 Task: Add a condition where "Hours since ticket status solved Is Twenty-nine" in unsolved tickets in your groups.
Action: Mouse moved to (134, 442)
Screenshot: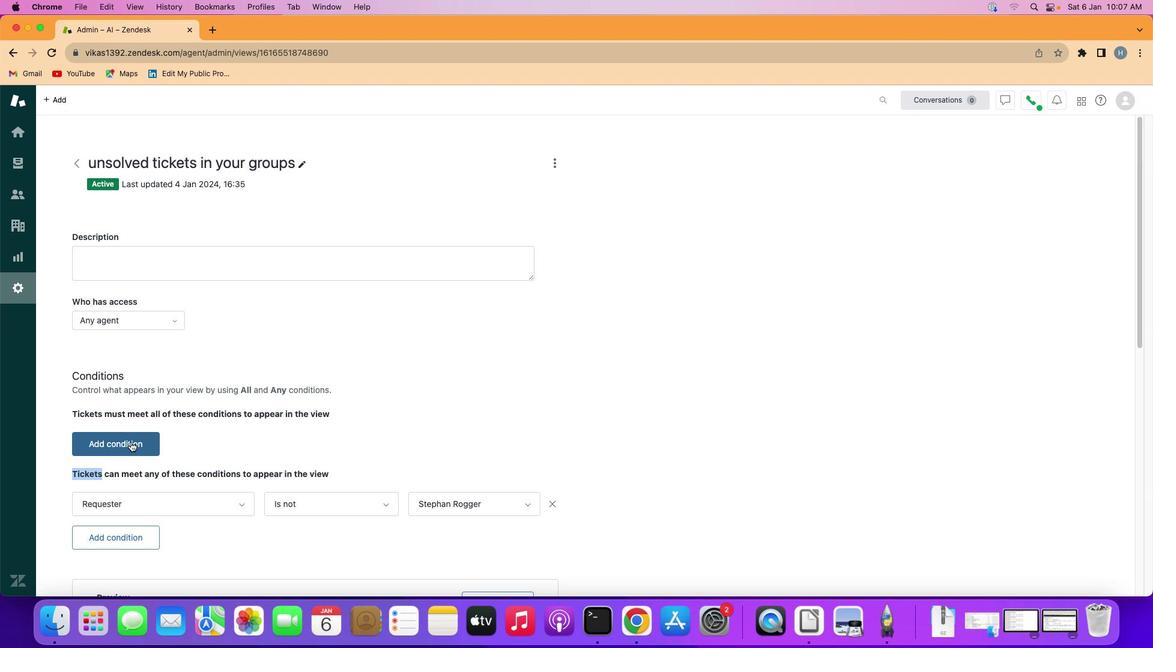 
Action: Mouse pressed left at (134, 442)
Screenshot: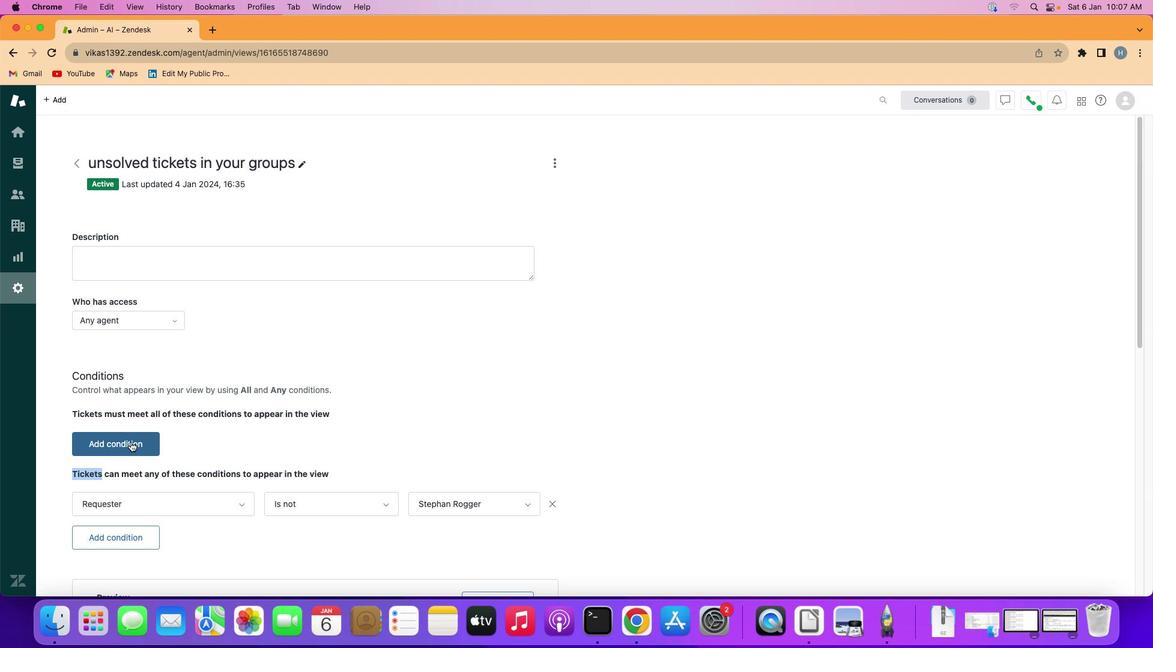 
Action: Mouse moved to (168, 446)
Screenshot: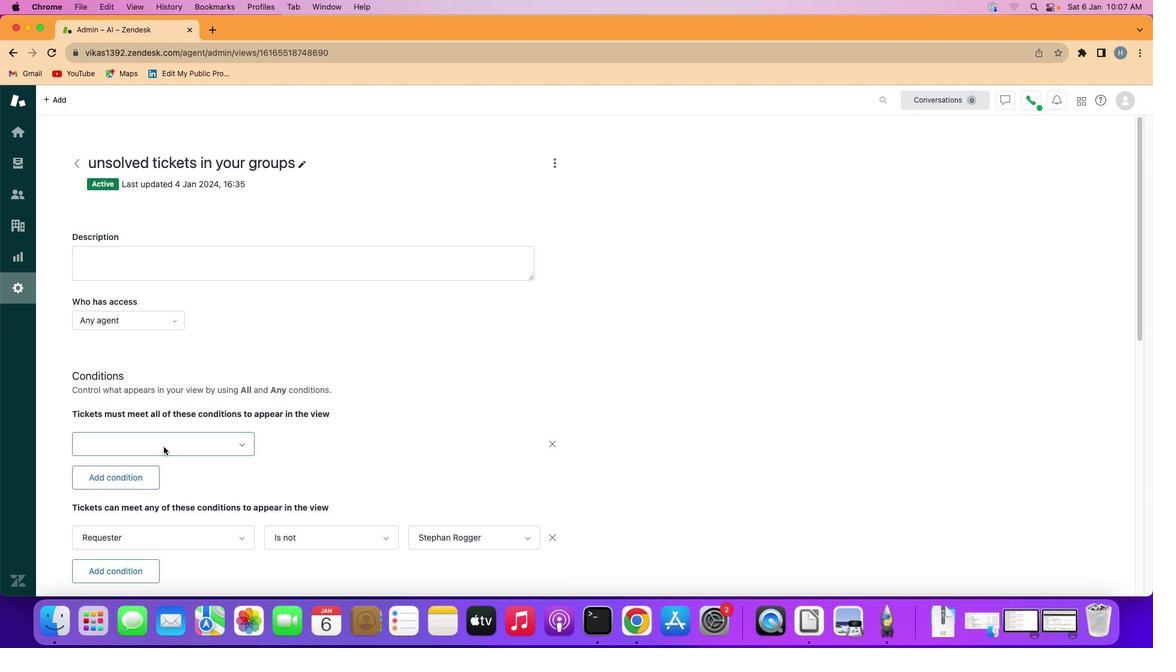 
Action: Mouse pressed left at (168, 446)
Screenshot: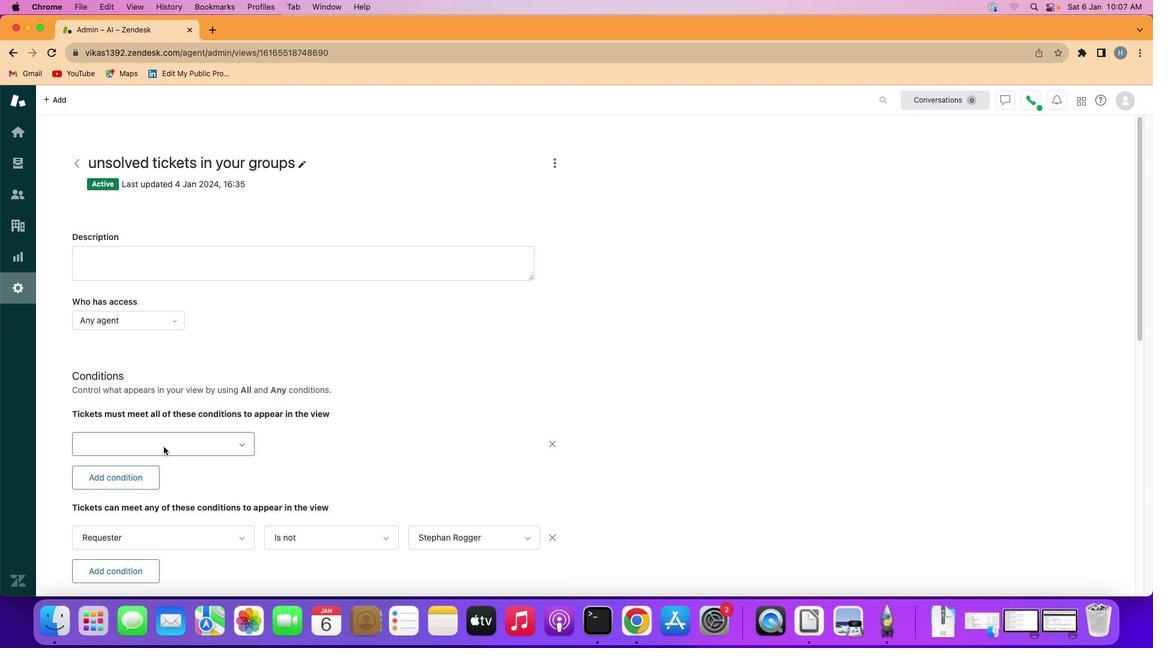 
Action: Mouse moved to (169, 372)
Screenshot: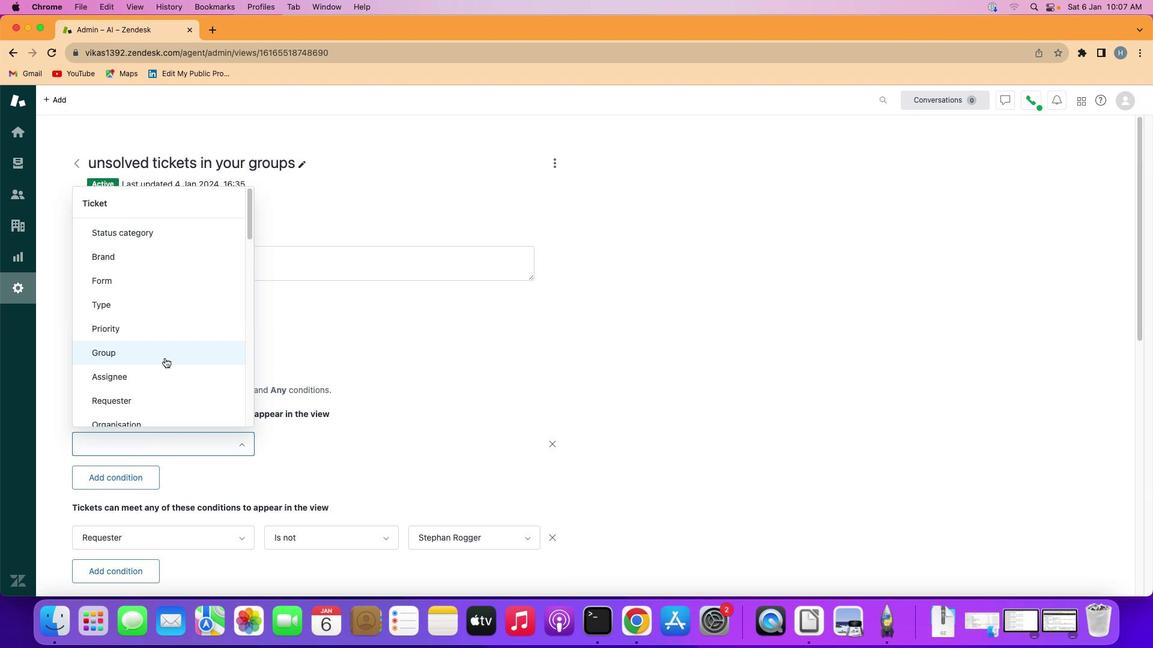 
Action: Mouse scrolled (169, 372) with delta (2, 69)
Screenshot: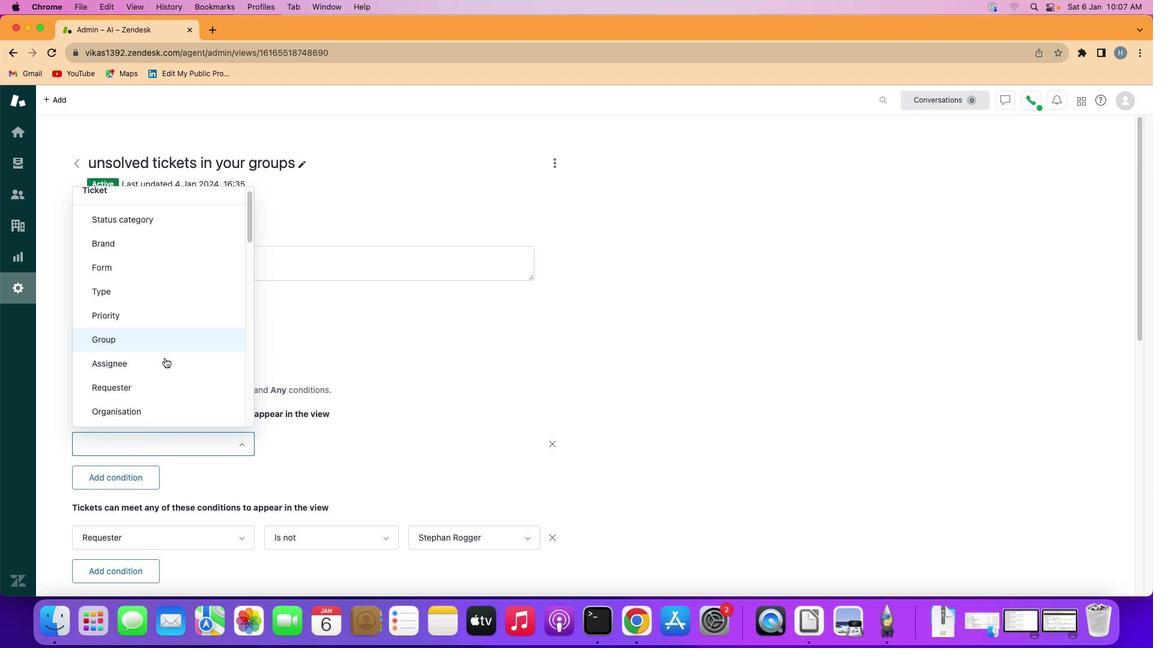 
Action: Mouse scrolled (169, 372) with delta (2, 69)
Screenshot: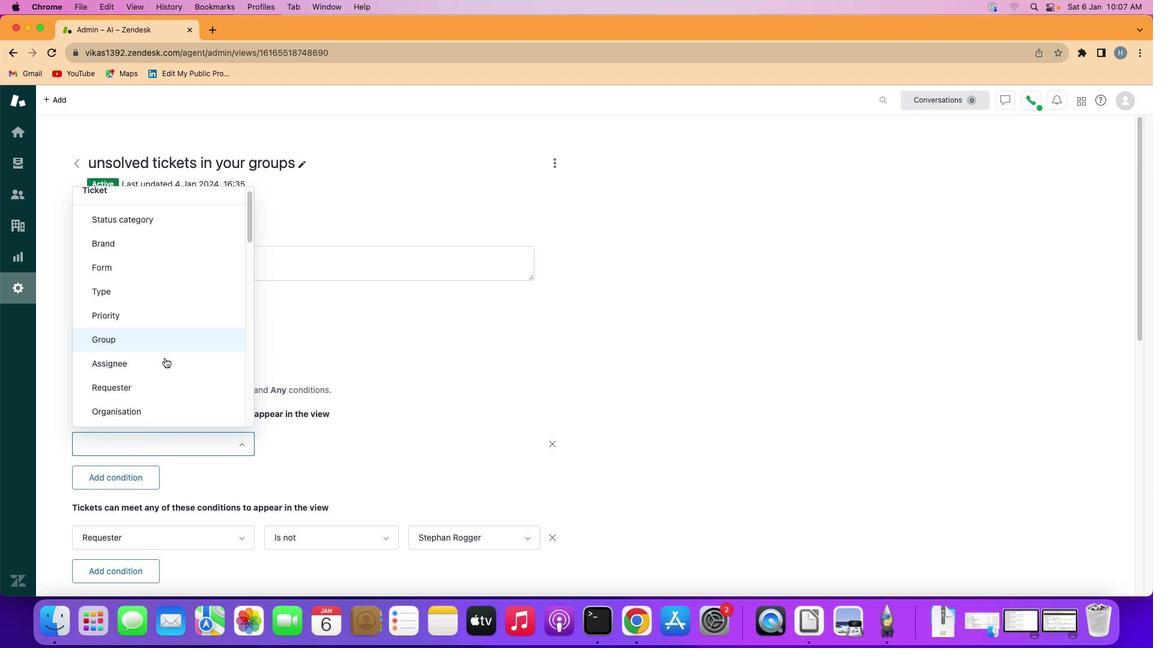 
Action: Mouse scrolled (169, 372) with delta (2, 68)
Screenshot: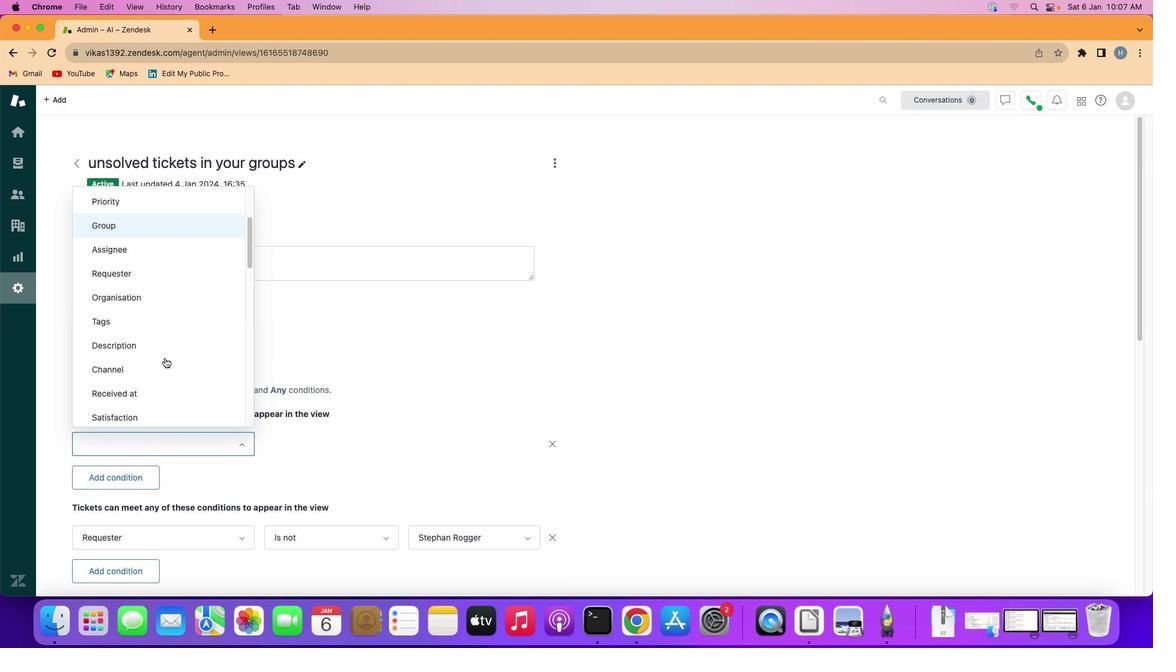 
Action: Mouse scrolled (169, 372) with delta (2, 67)
Screenshot: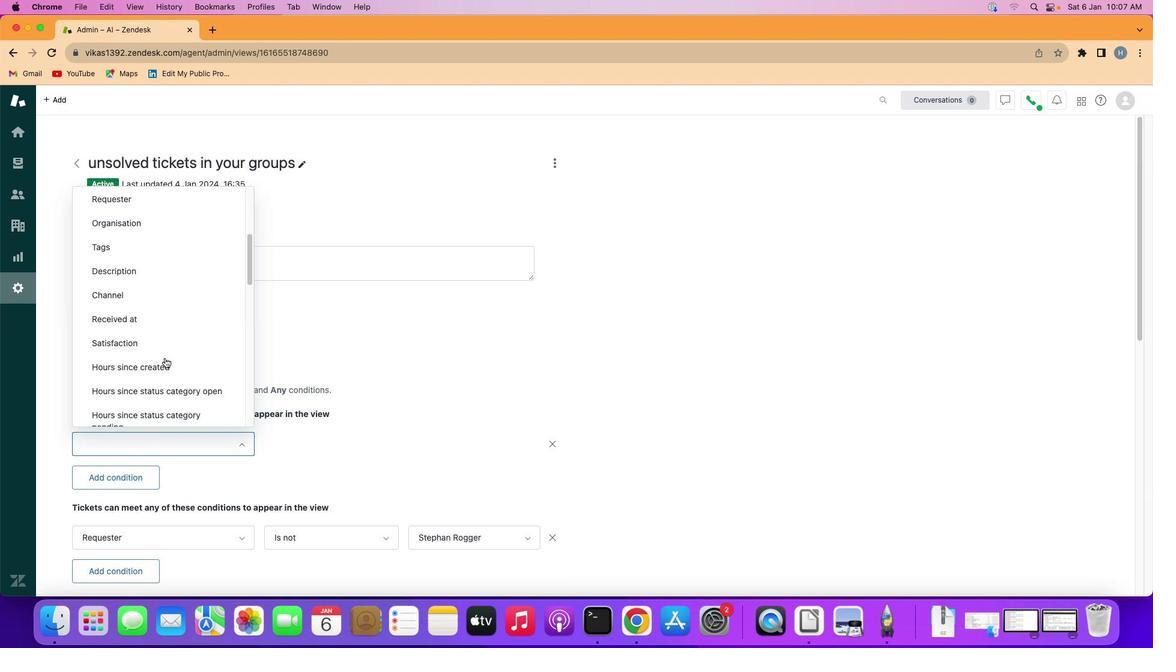 
Action: Mouse scrolled (169, 372) with delta (2, 67)
Screenshot: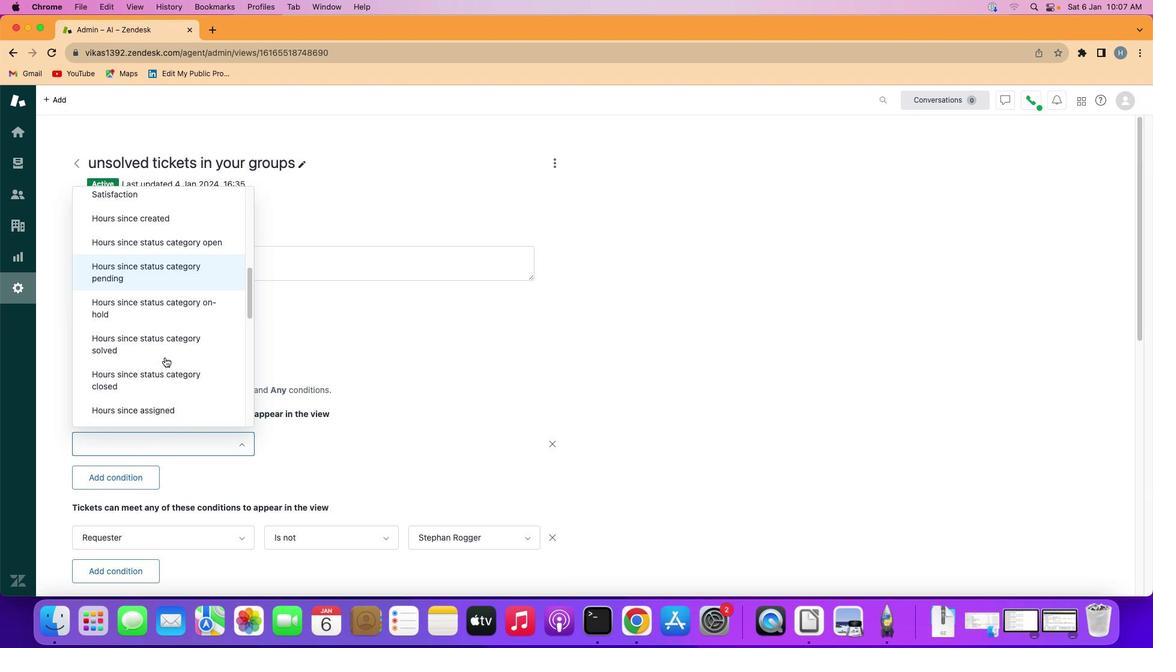 
Action: Mouse moved to (169, 371)
Screenshot: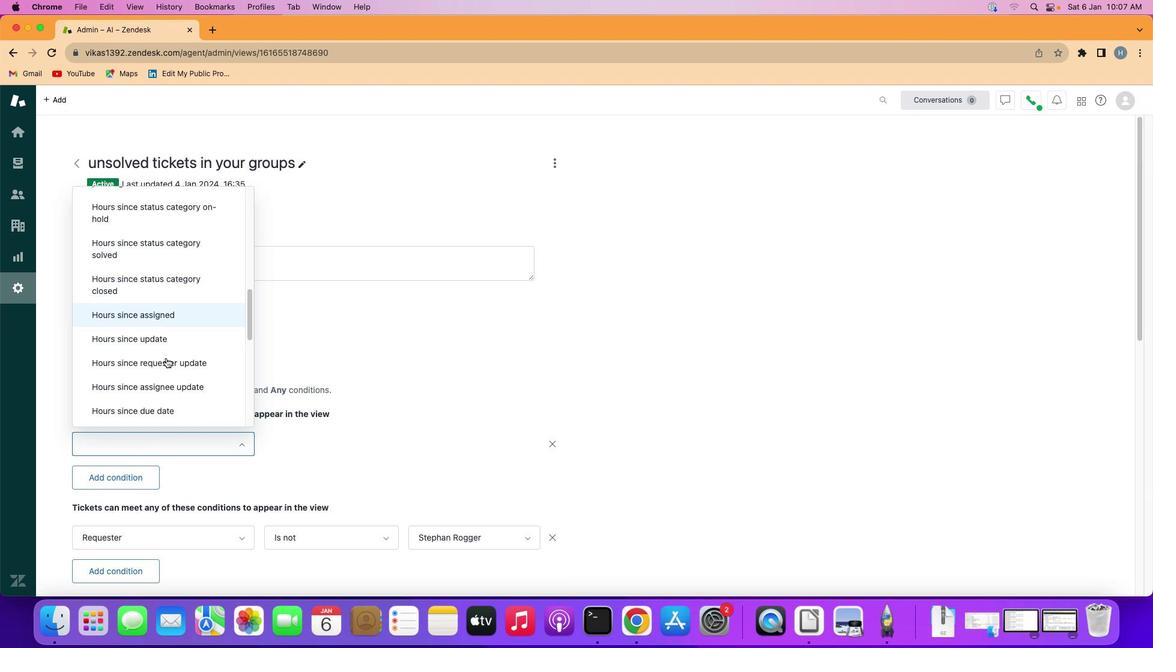 
Action: Mouse scrolled (169, 371) with delta (2, 67)
Screenshot: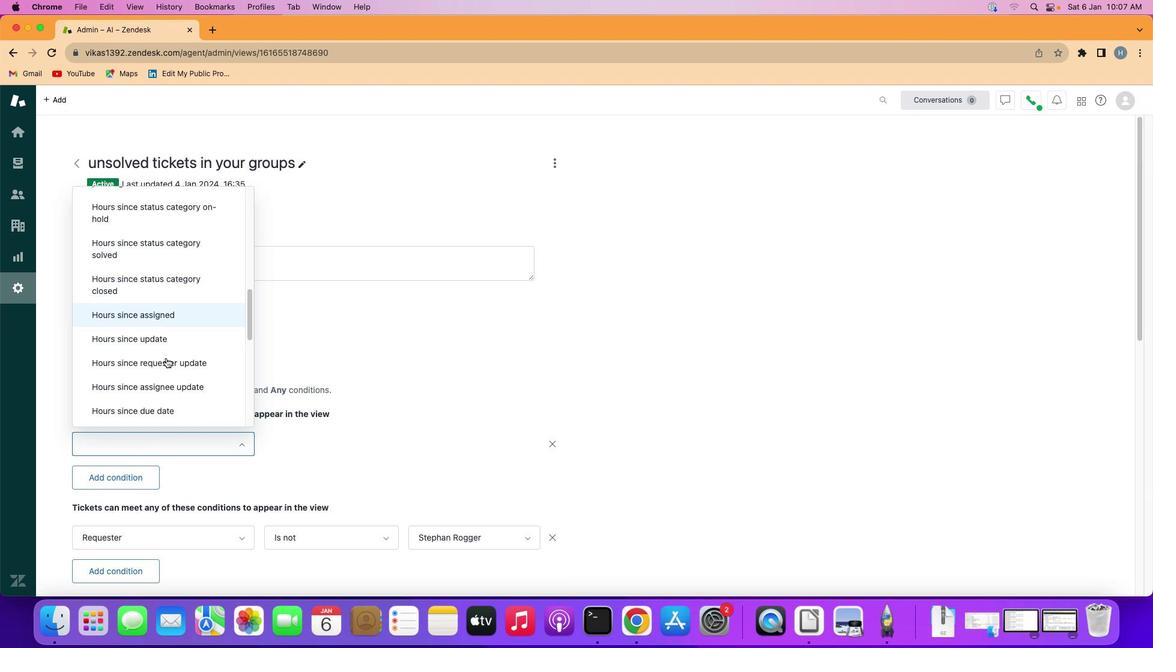 
Action: Mouse moved to (177, 380)
Screenshot: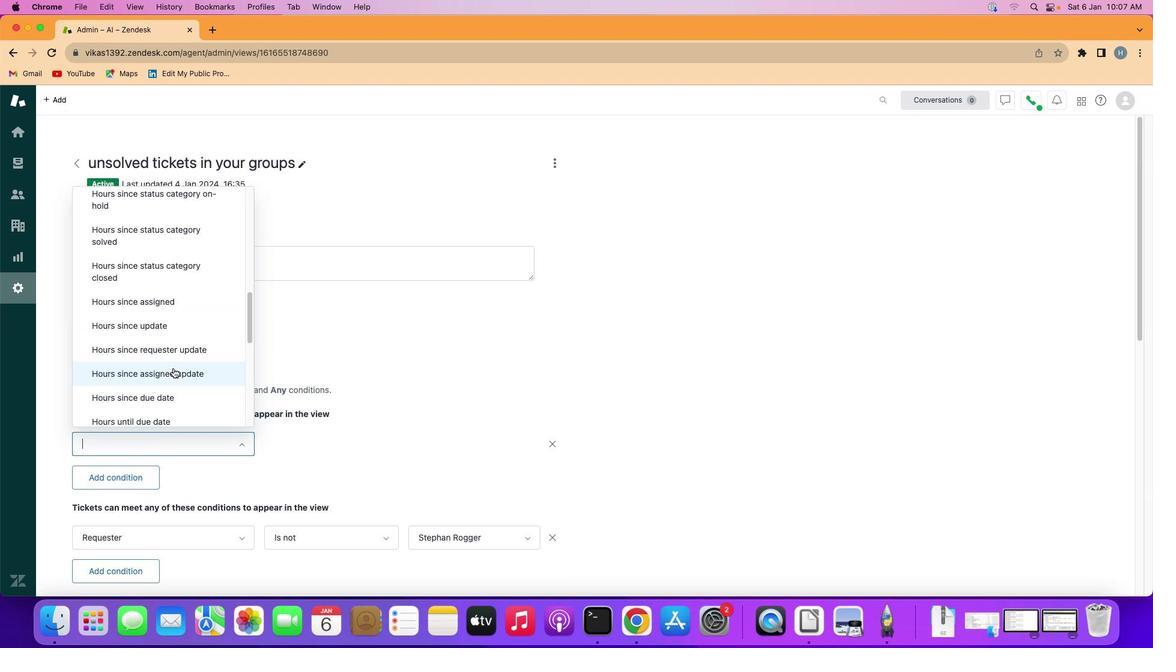 
Action: Mouse scrolled (177, 380) with delta (2, 69)
Screenshot: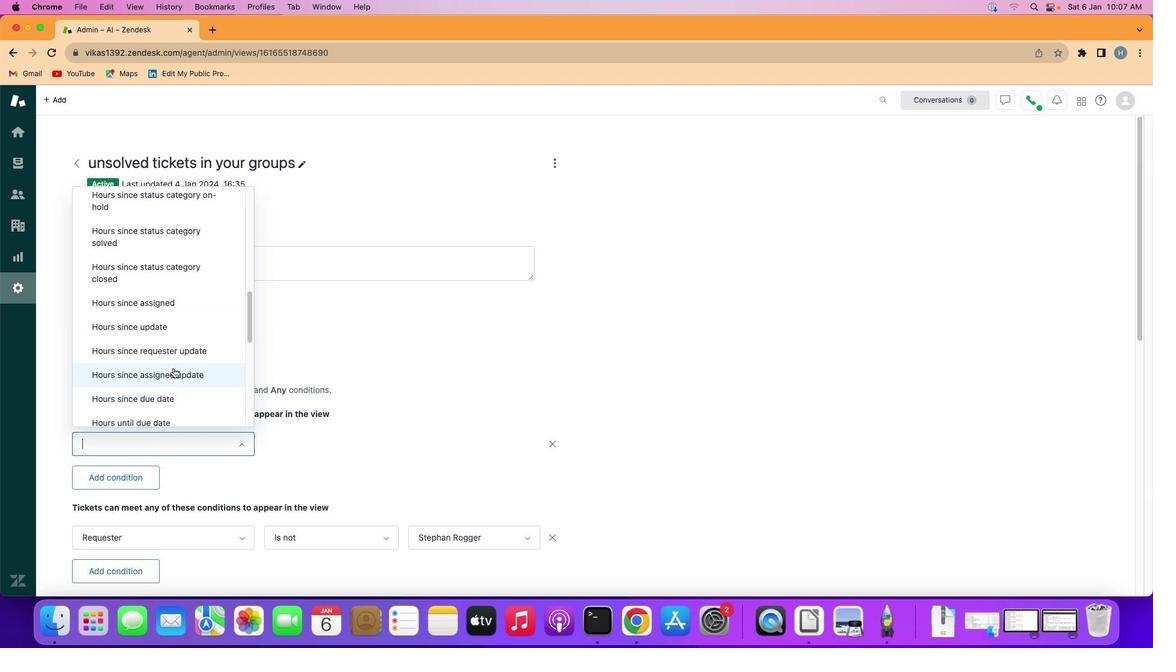 
Action: Mouse moved to (177, 380)
Screenshot: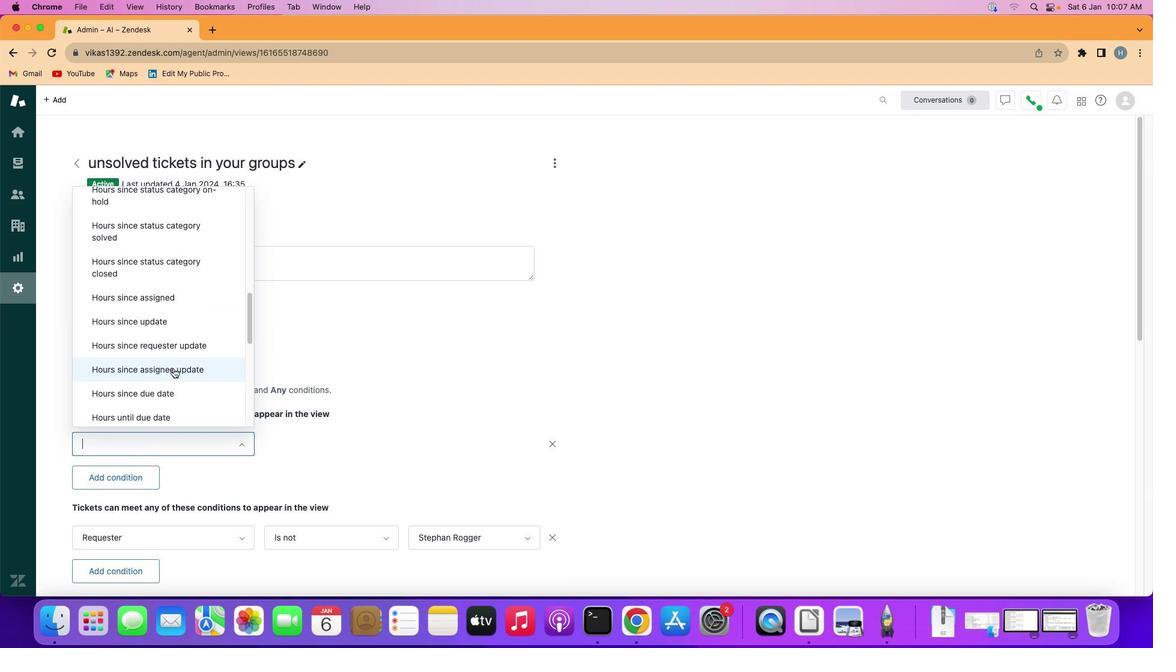 
Action: Mouse scrolled (177, 380) with delta (2, 70)
Screenshot: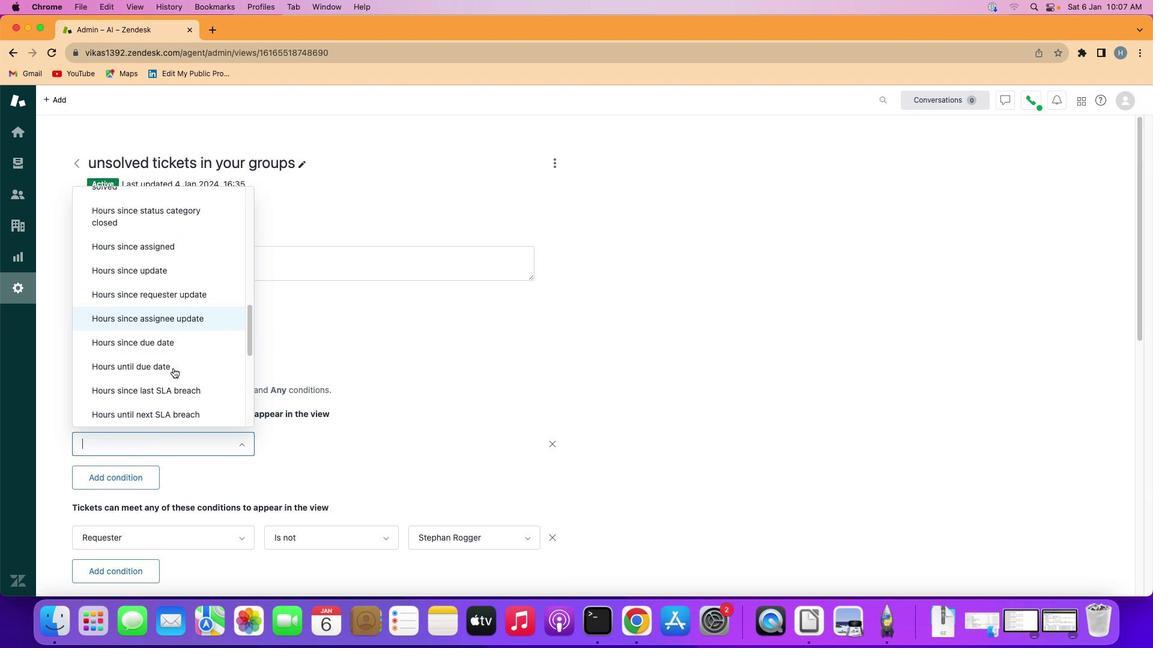 
Action: Mouse scrolled (177, 380) with delta (2, 67)
Screenshot: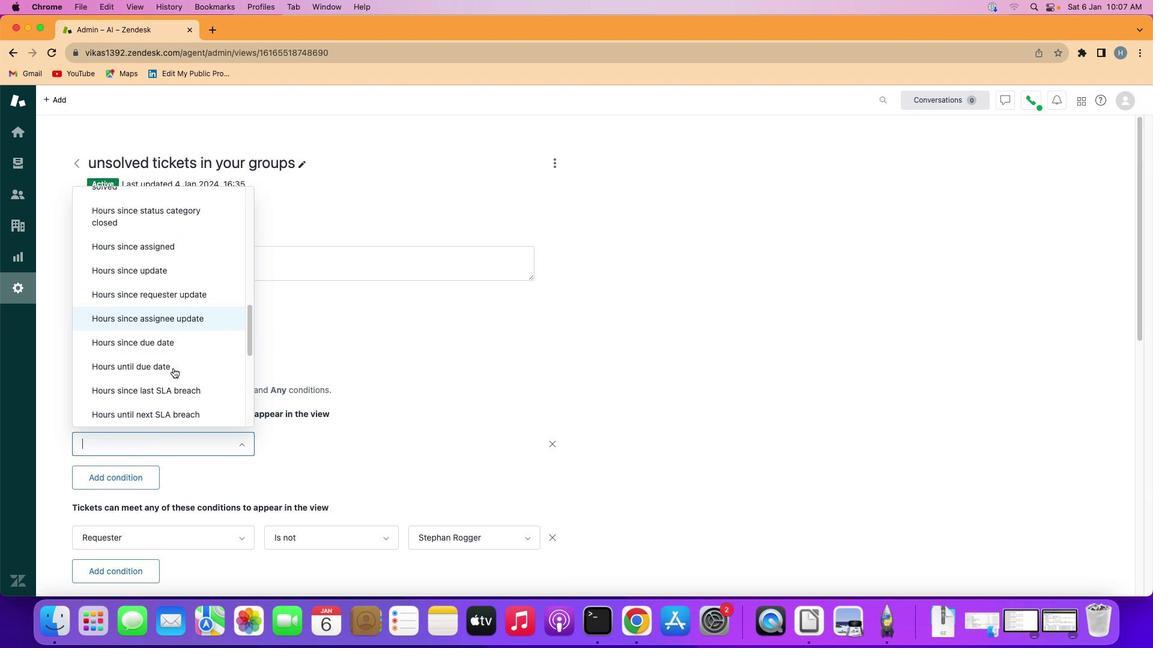 
Action: Mouse scrolled (177, 380) with delta (2, 67)
Screenshot: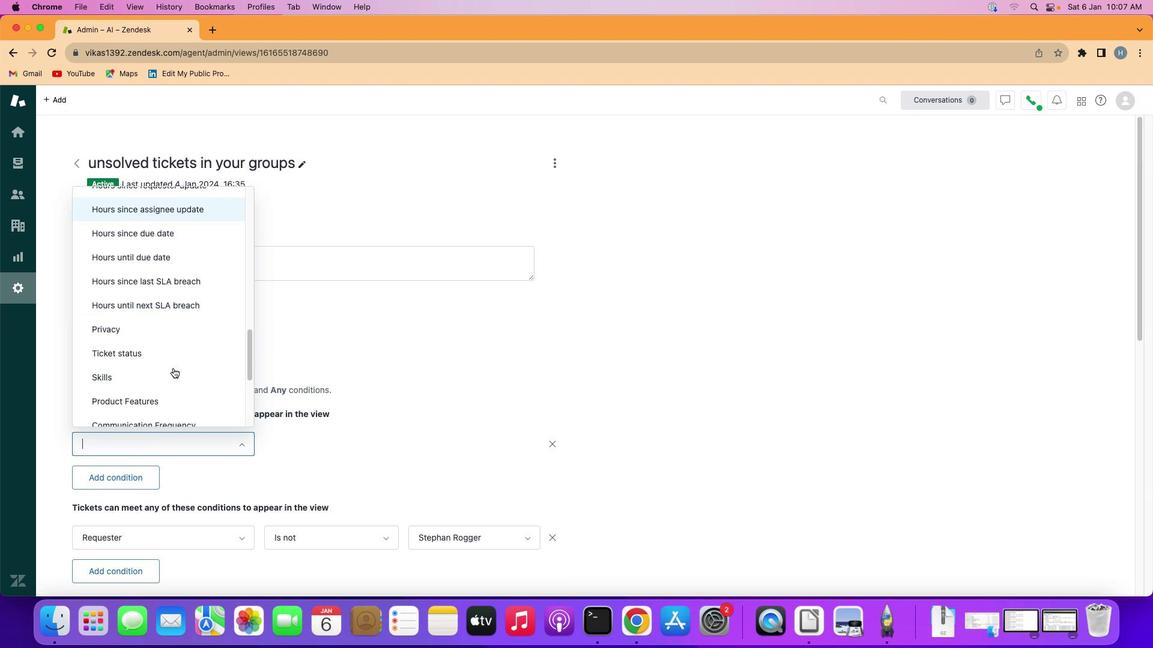 
Action: Mouse scrolled (177, 380) with delta (2, 66)
Screenshot: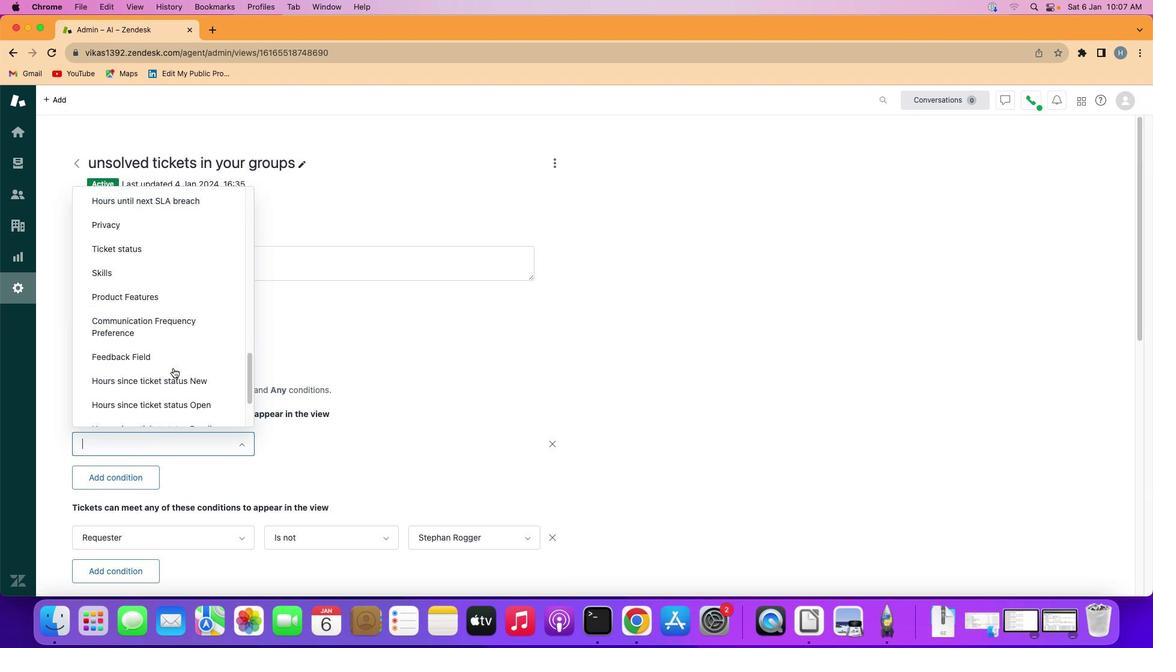 
Action: Mouse scrolled (177, 380) with delta (2, 66)
Screenshot: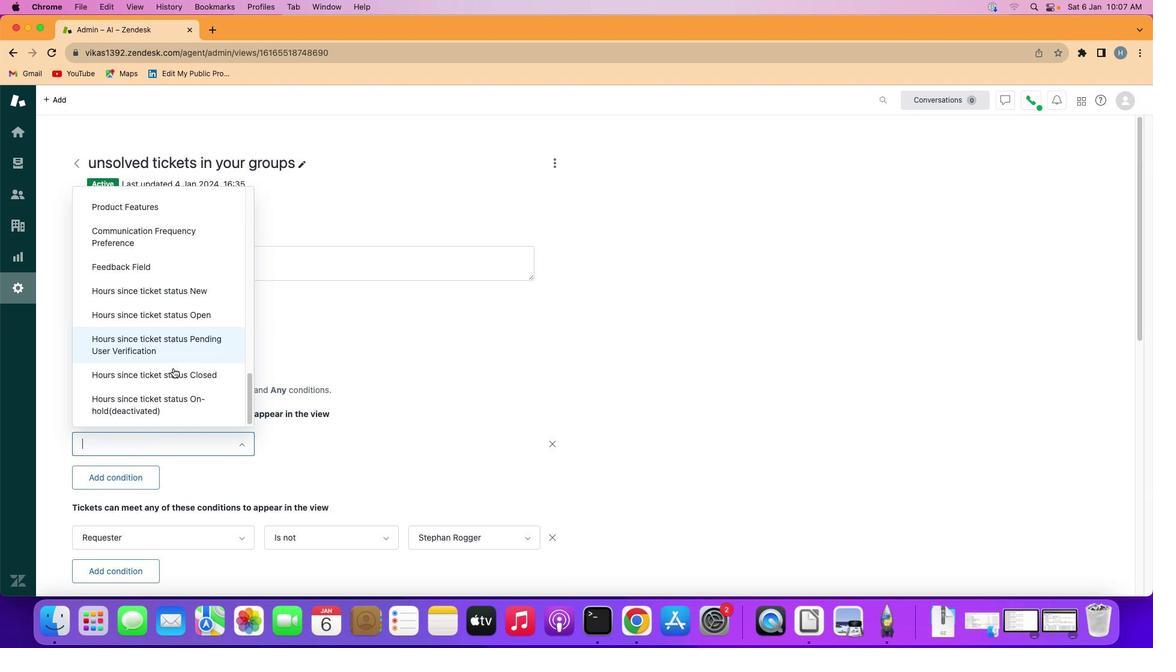 
Action: Mouse moved to (181, 380)
Screenshot: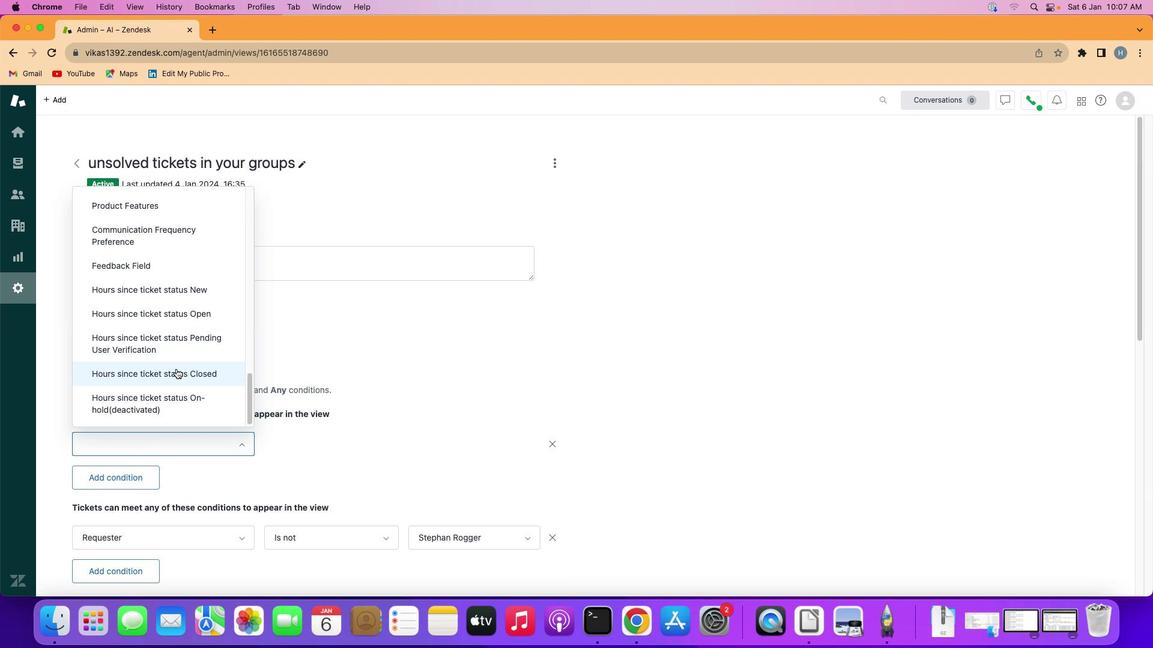 
Action: Mouse scrolled (181, 380) with delta (2, 70)
Screenshot: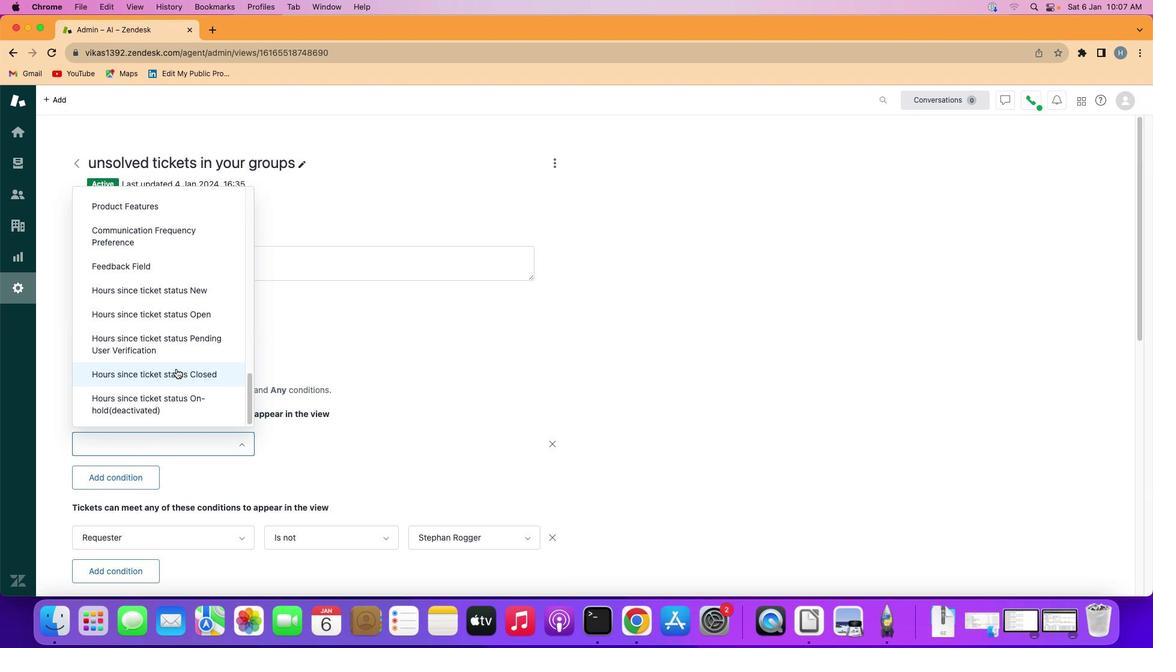 
Action: Mouse scrolled (181, 380) with delta (2, 67)
Screenshot: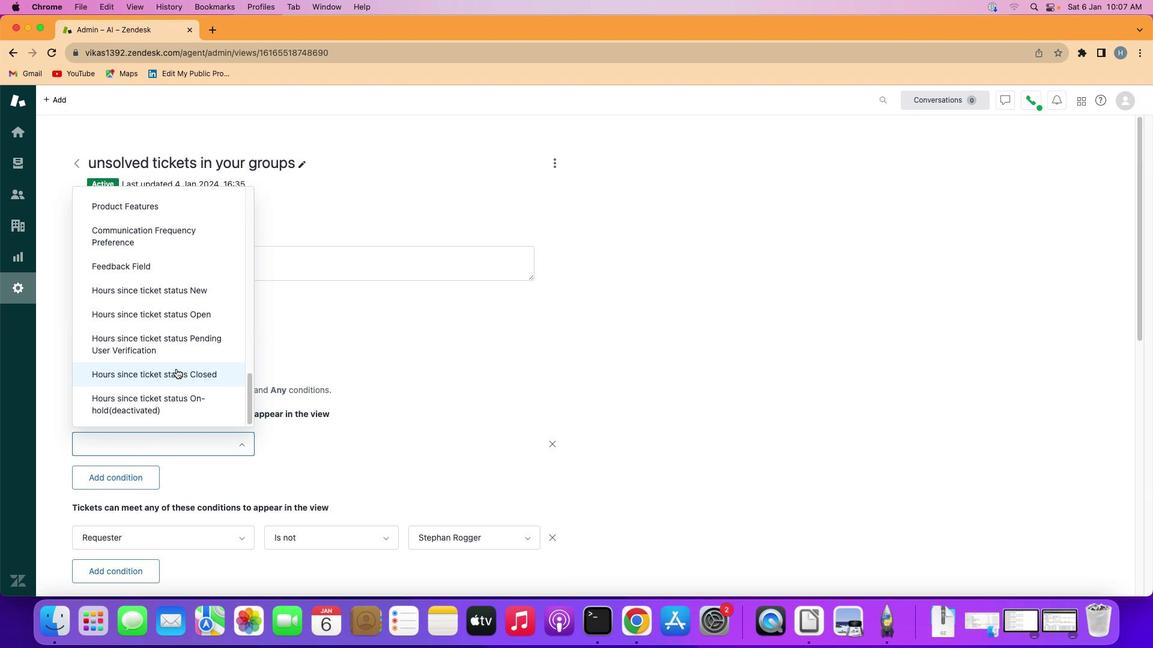 
Action: Mouse scrolled (181, 380) with delta (2, 71)
Screenshot: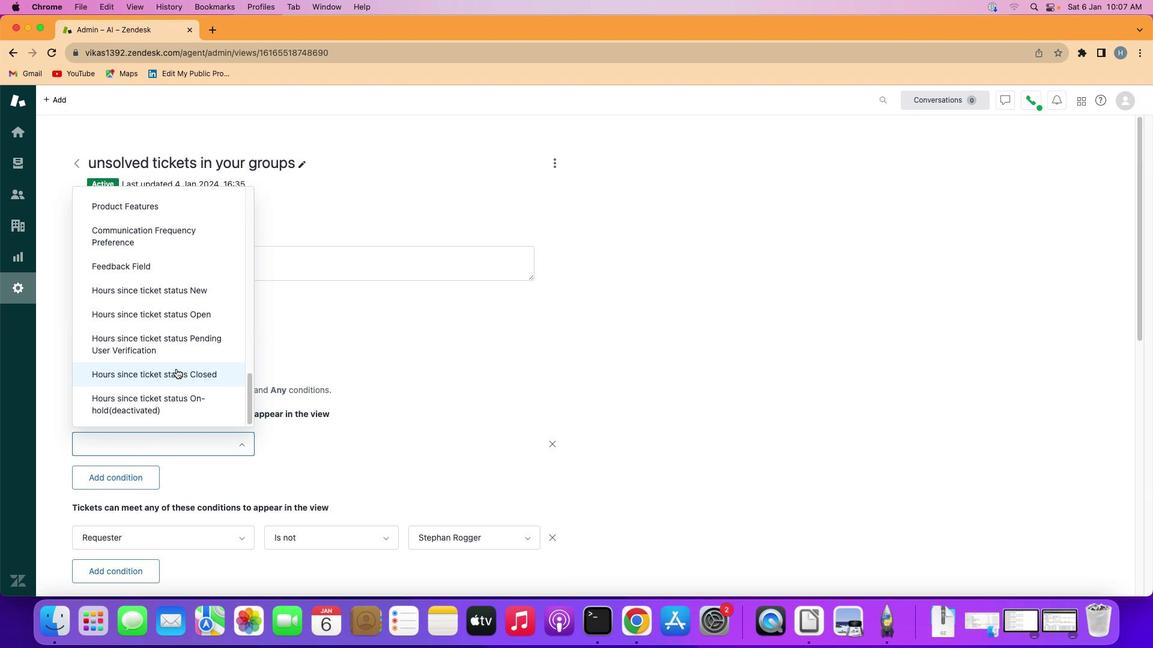 
Action: Mouse scrolled (181, 380) with delta (2, 67)
Screenshot: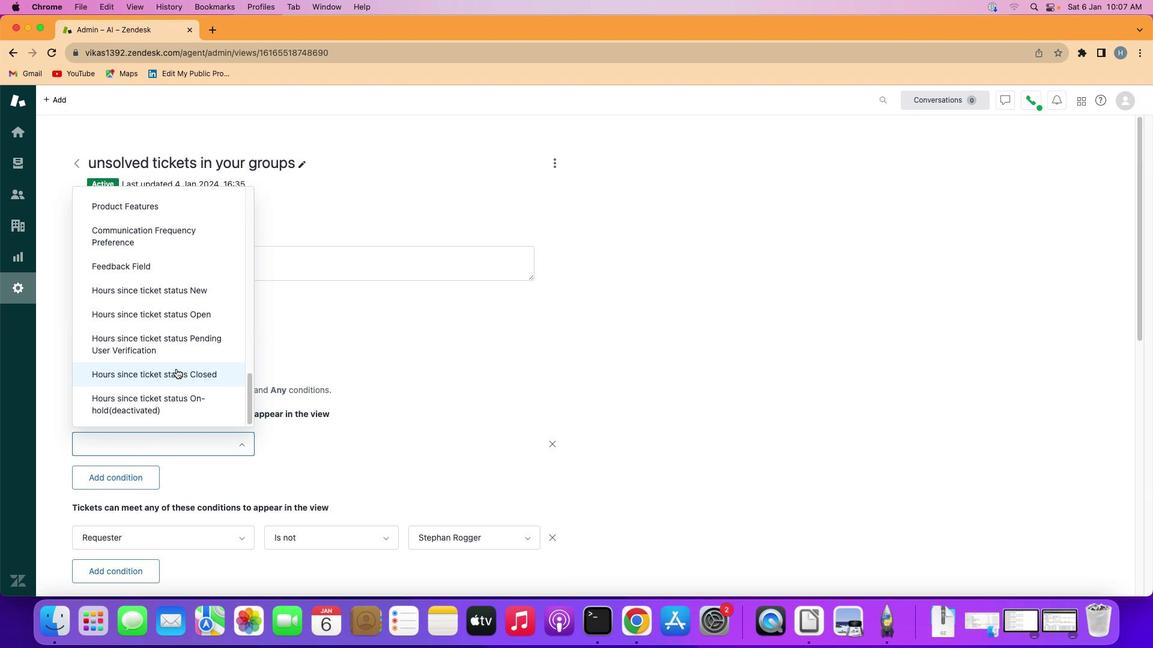 
Action: Mouse scrolled (181, 380) with delta (2, 67)
Screenshot: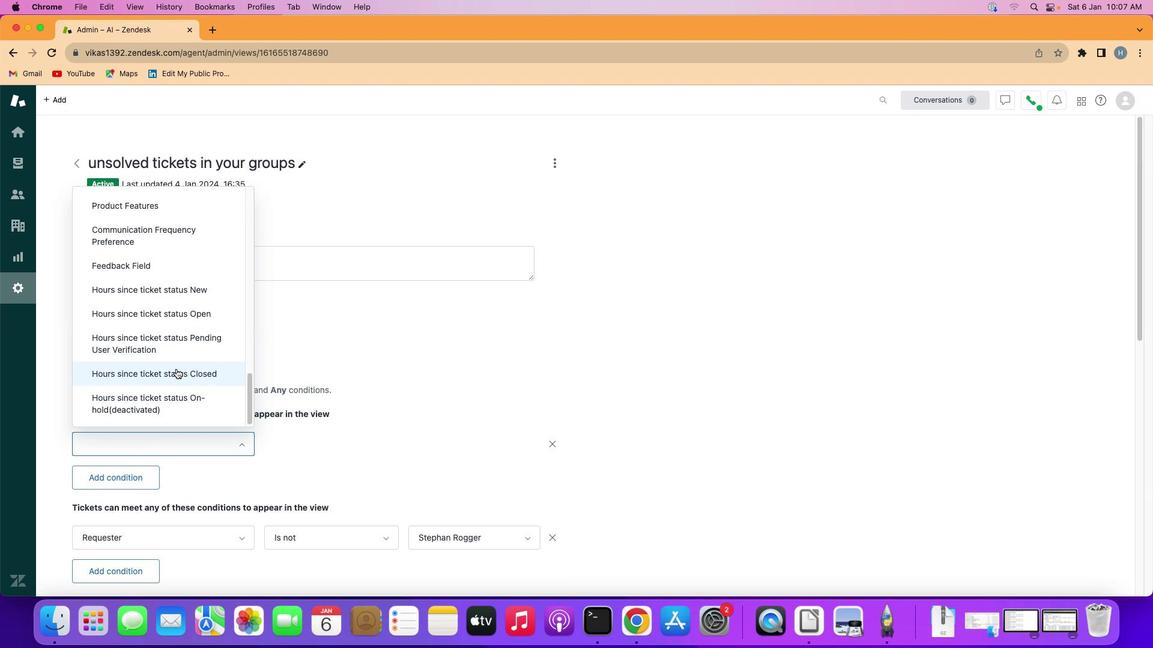 
Action: Mouse scrolled (181, 380) with delta (2, 66)
Screenshot: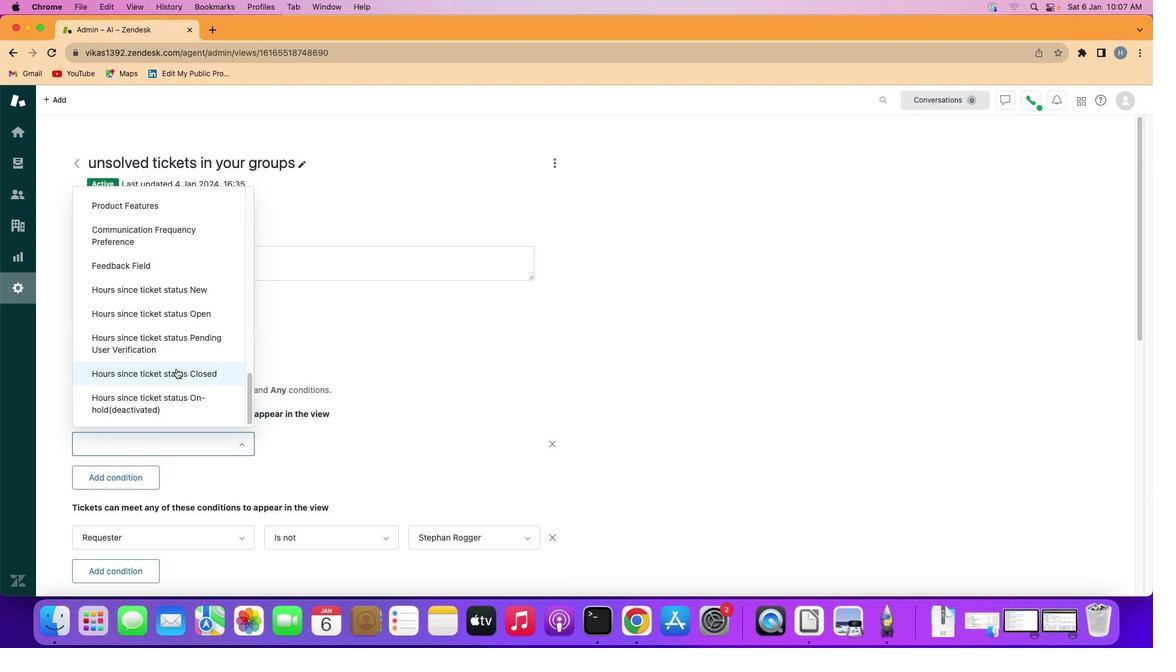 
Action: Mouse moved to (183, 385)
Screenshot: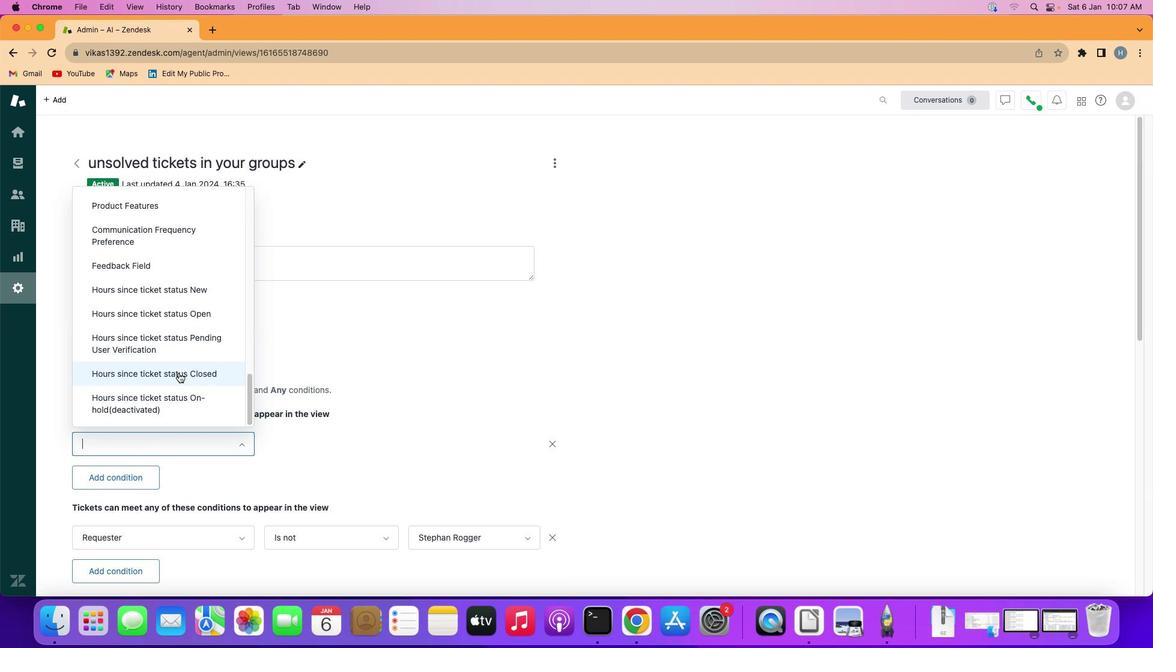 
Action: Mouse pressed left at (183, 385)
Screenshot: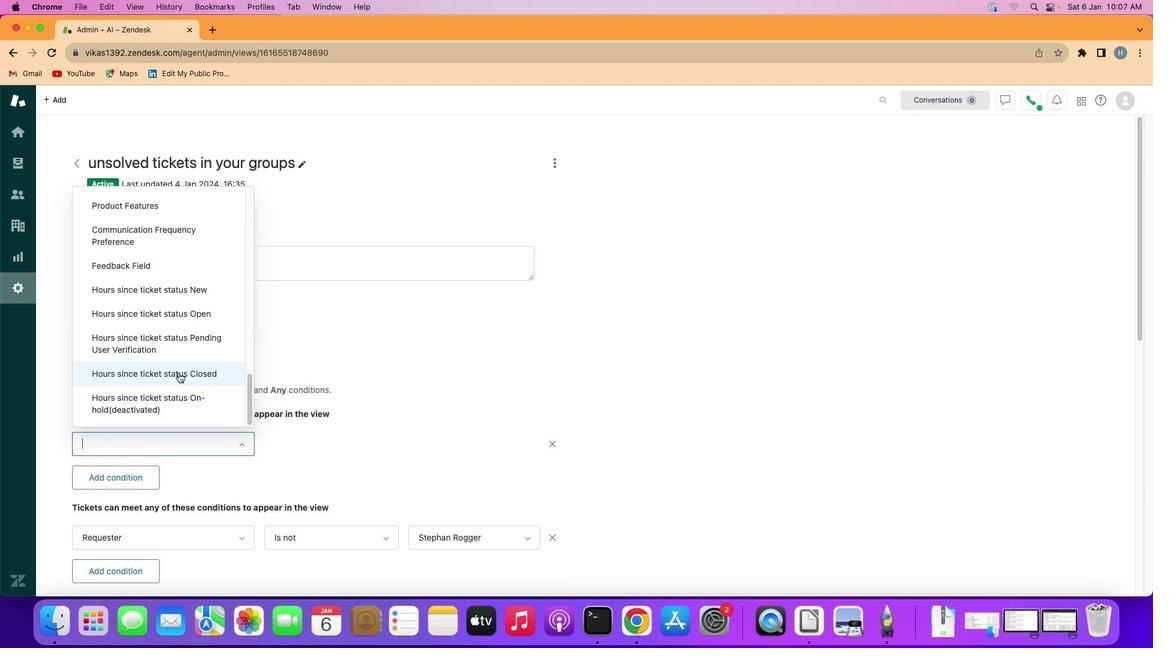 
Action: Mouse moved to (325, 449)
Screenshot: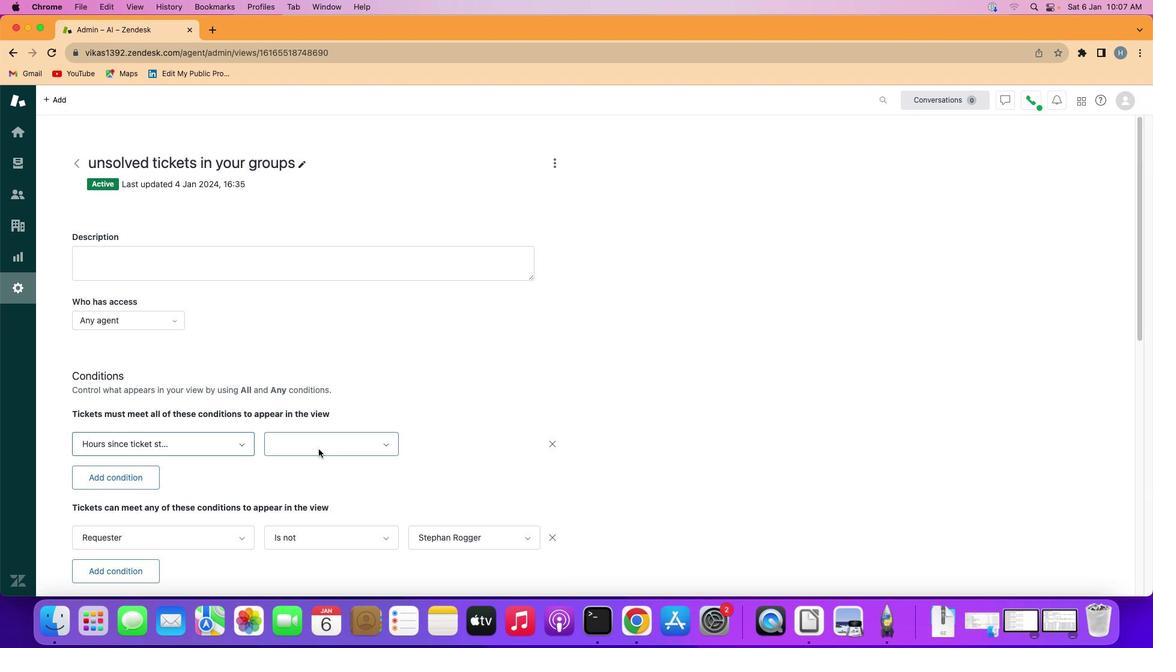 
Action: Mouse pressed left at (325, 449)
Screenshot: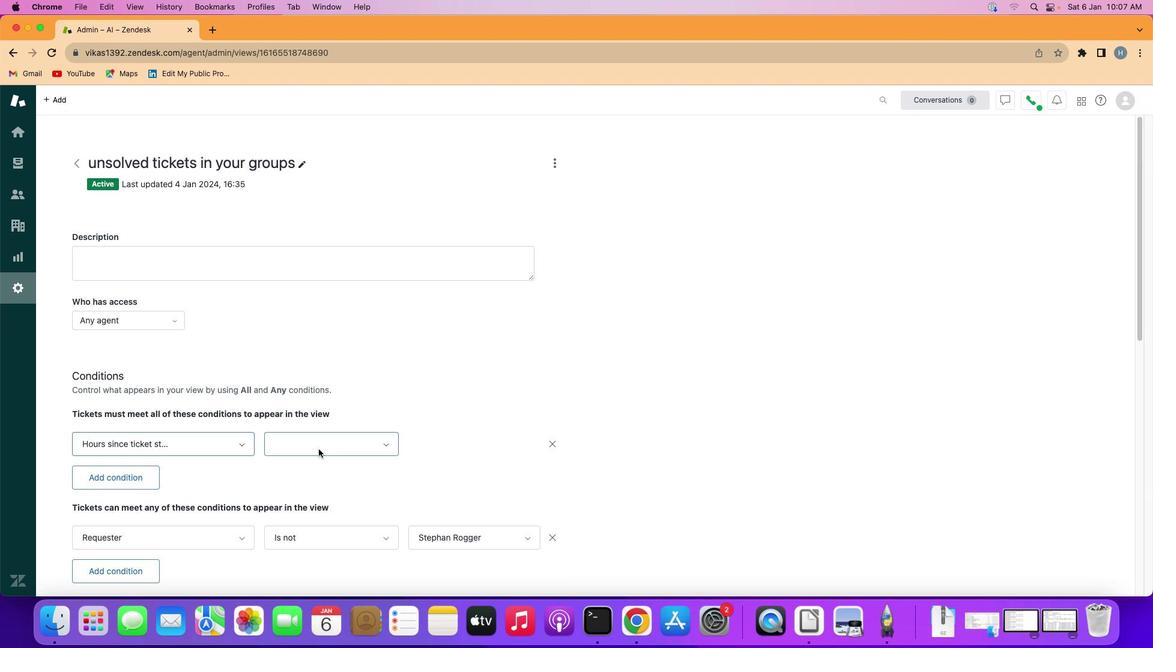 
Action: Mouse moved to (327, 511)
Screenshot: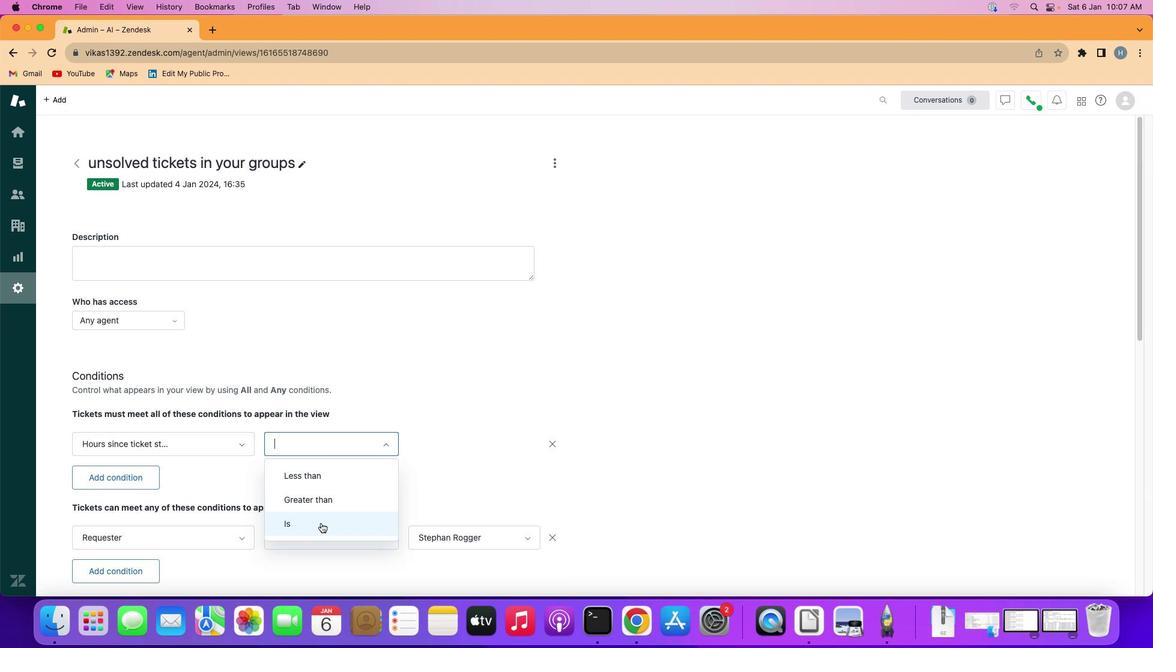 
Action: Mouse pressed left at (327, 511)
Screenshot: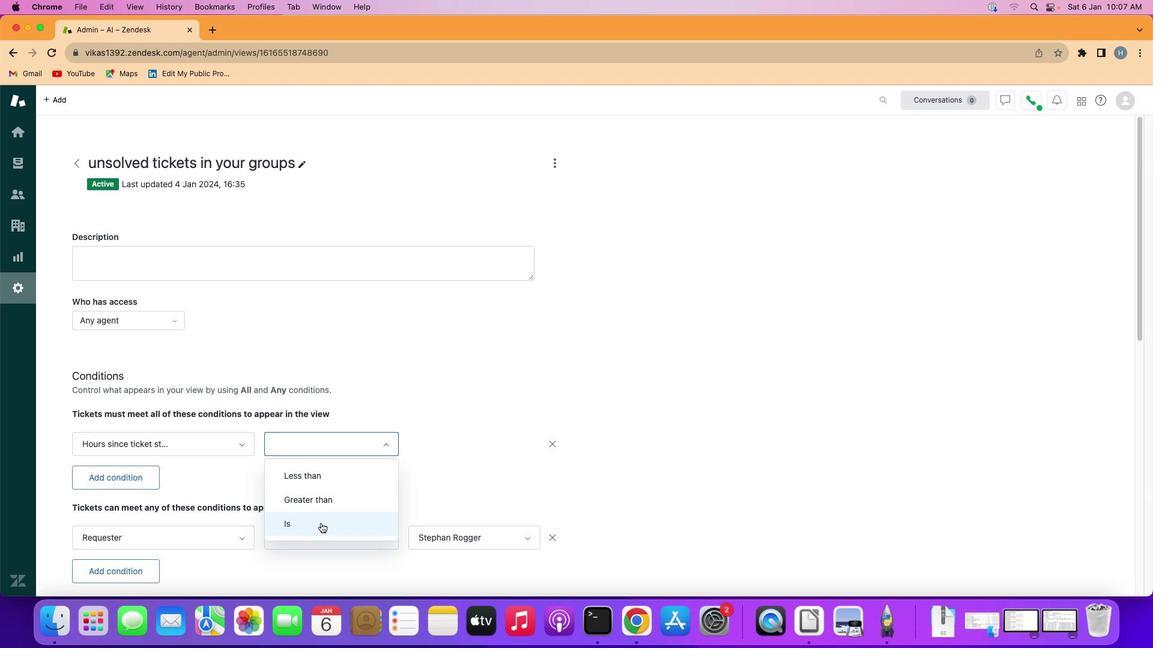 
Action: Mouse moved to (458, 445)
Screenshot: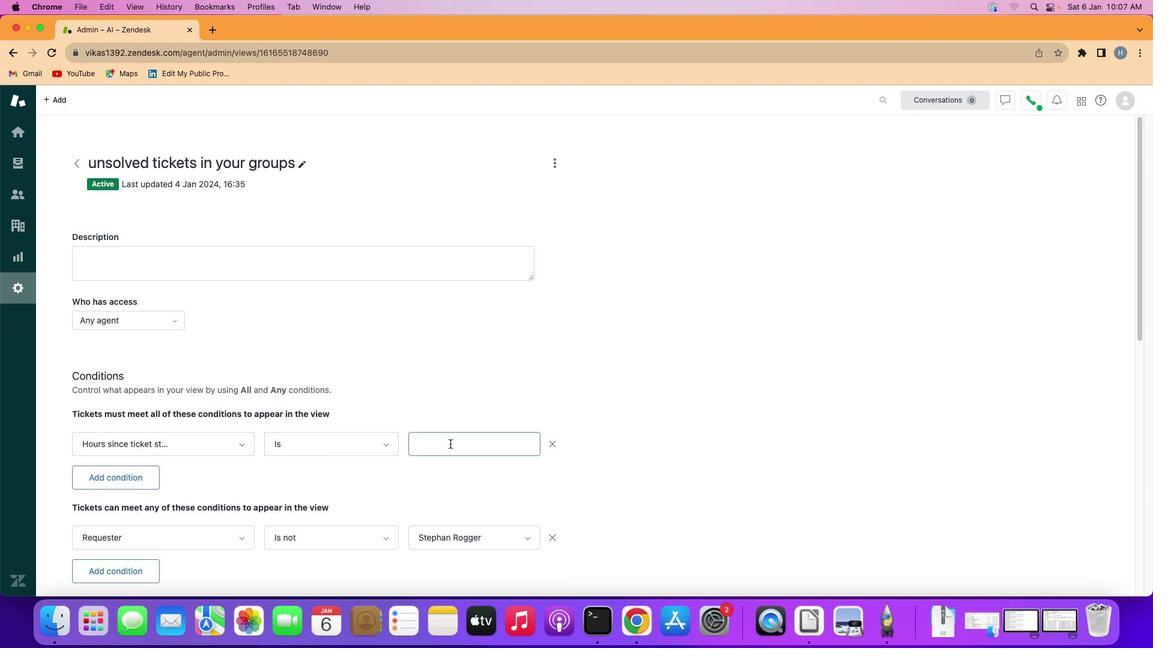 
Action: Mouse pressed left at (458, 445)
Screenshot: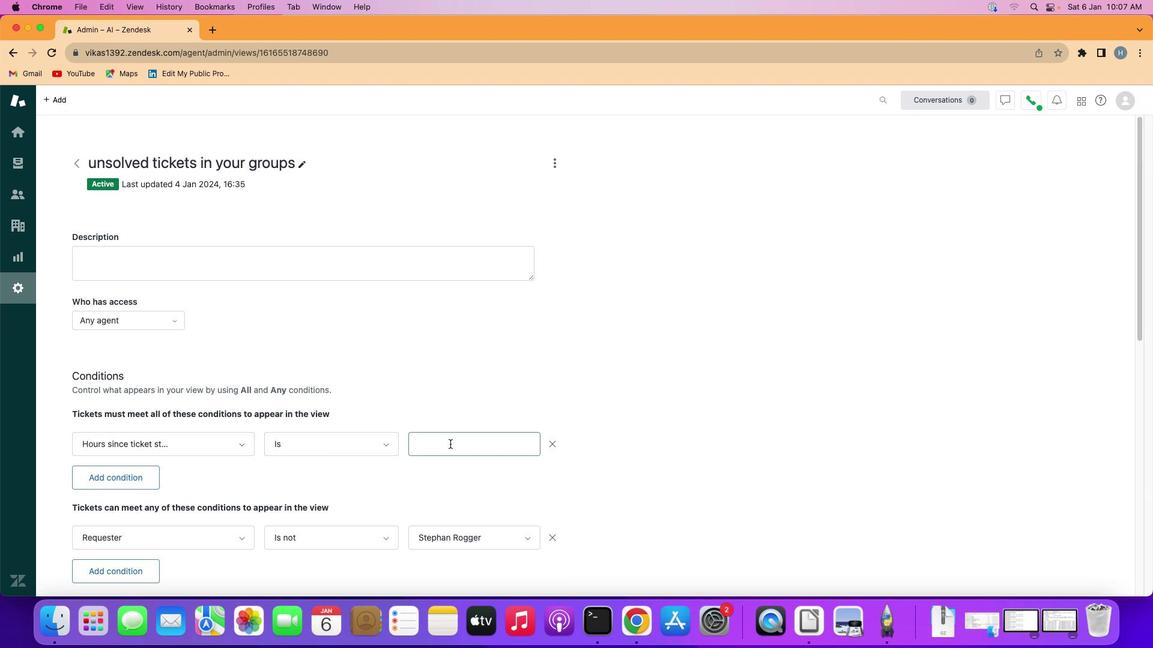 
Action: Key pressed Key.shift'T''w''e''n''t''y''-''n''i''n''e'
Screenshot: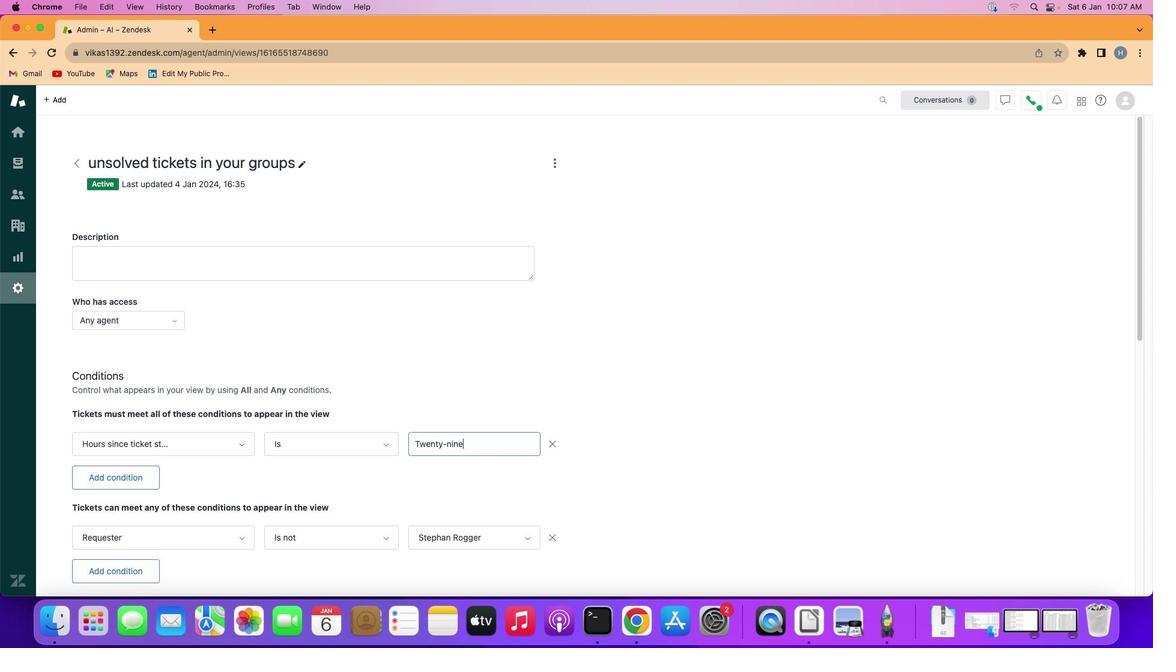 
Action: Mouse moved to (481, 473)
Screenshot: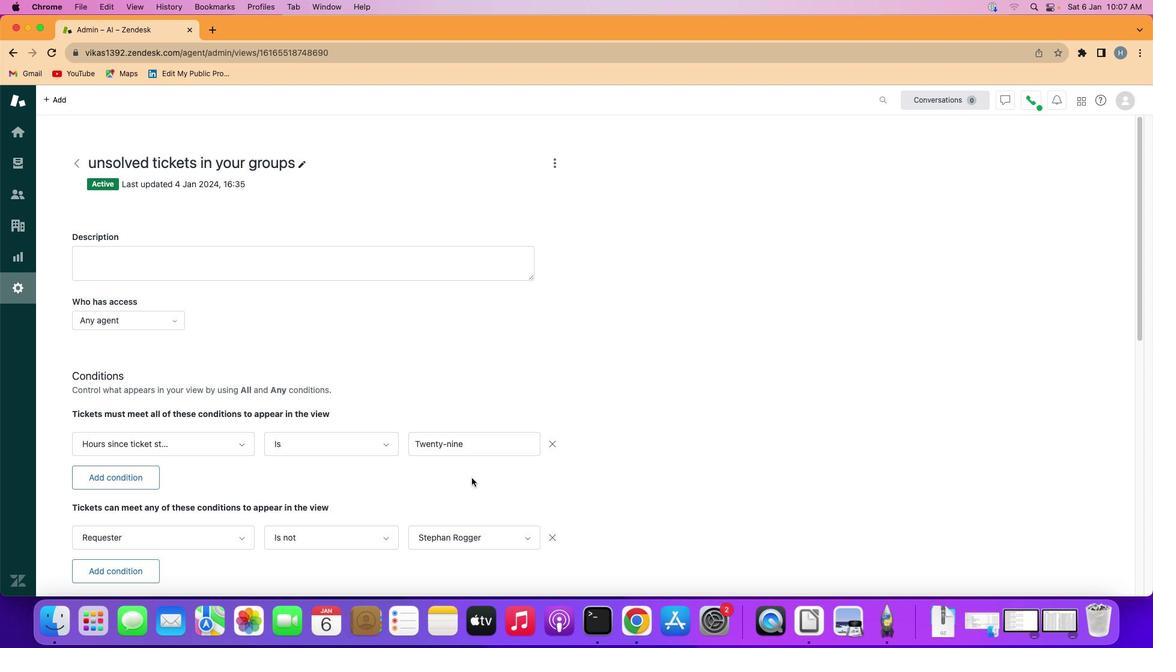 
Action: Mouse pressed left at (481, 473)
Screenshot: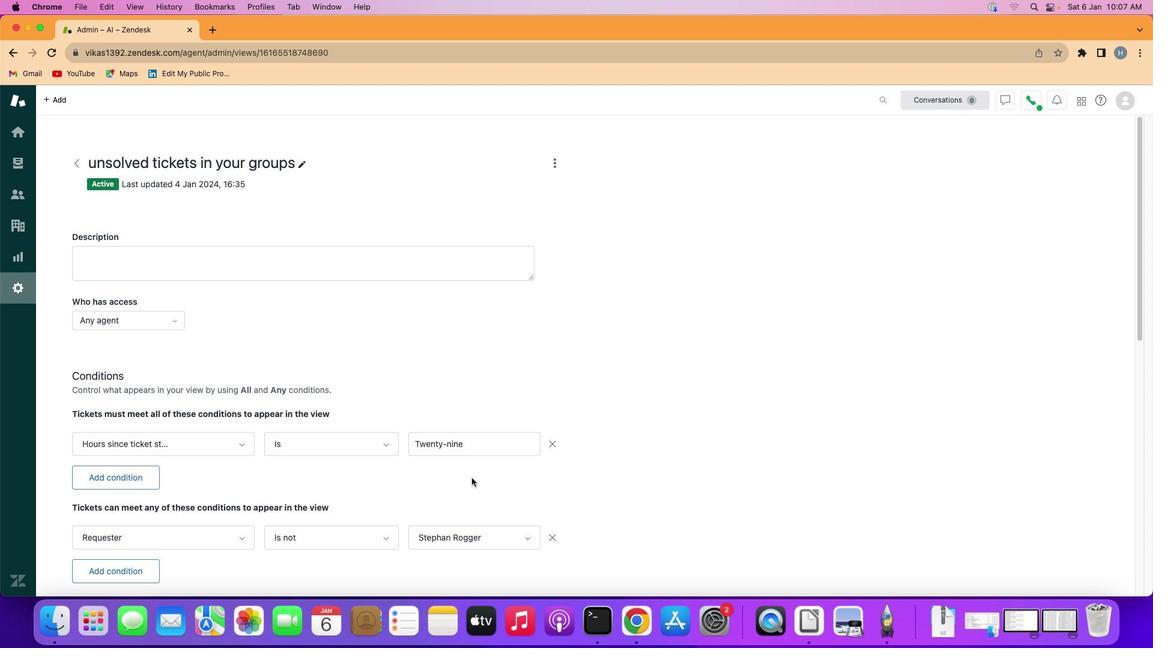 
Action: Mouse moved to (478, 472)
Screenshot: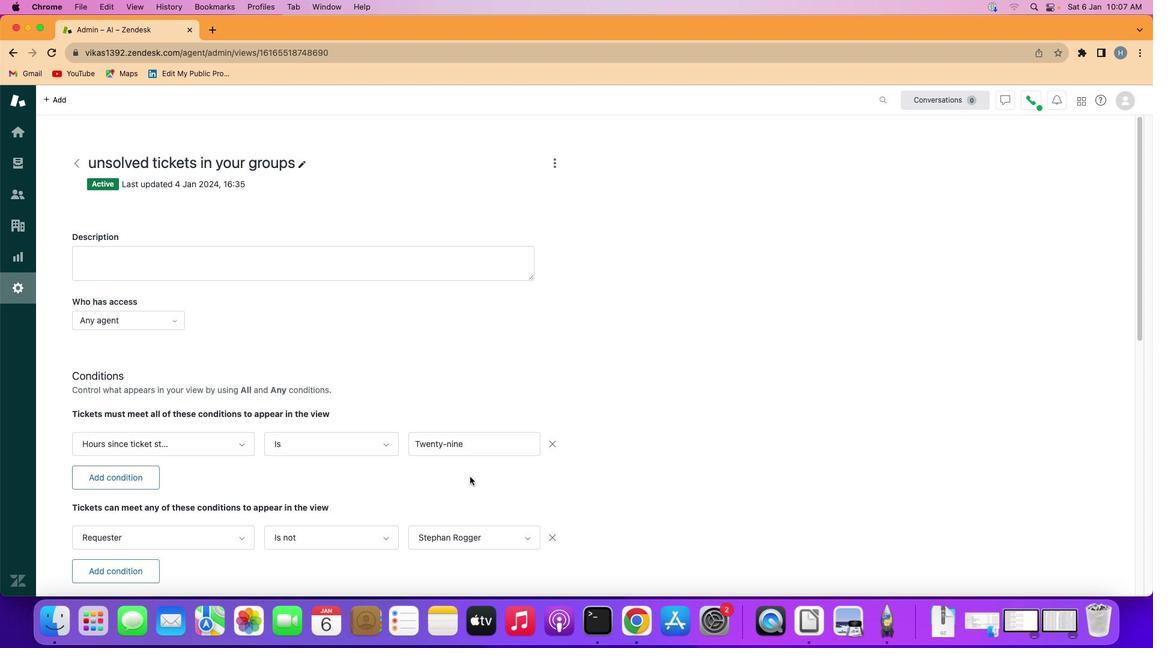 
